 Task: Select the option "Only Workspace admins" in board creation restrictions.
Action: Mouse moved to (943, 513)
Screenshot: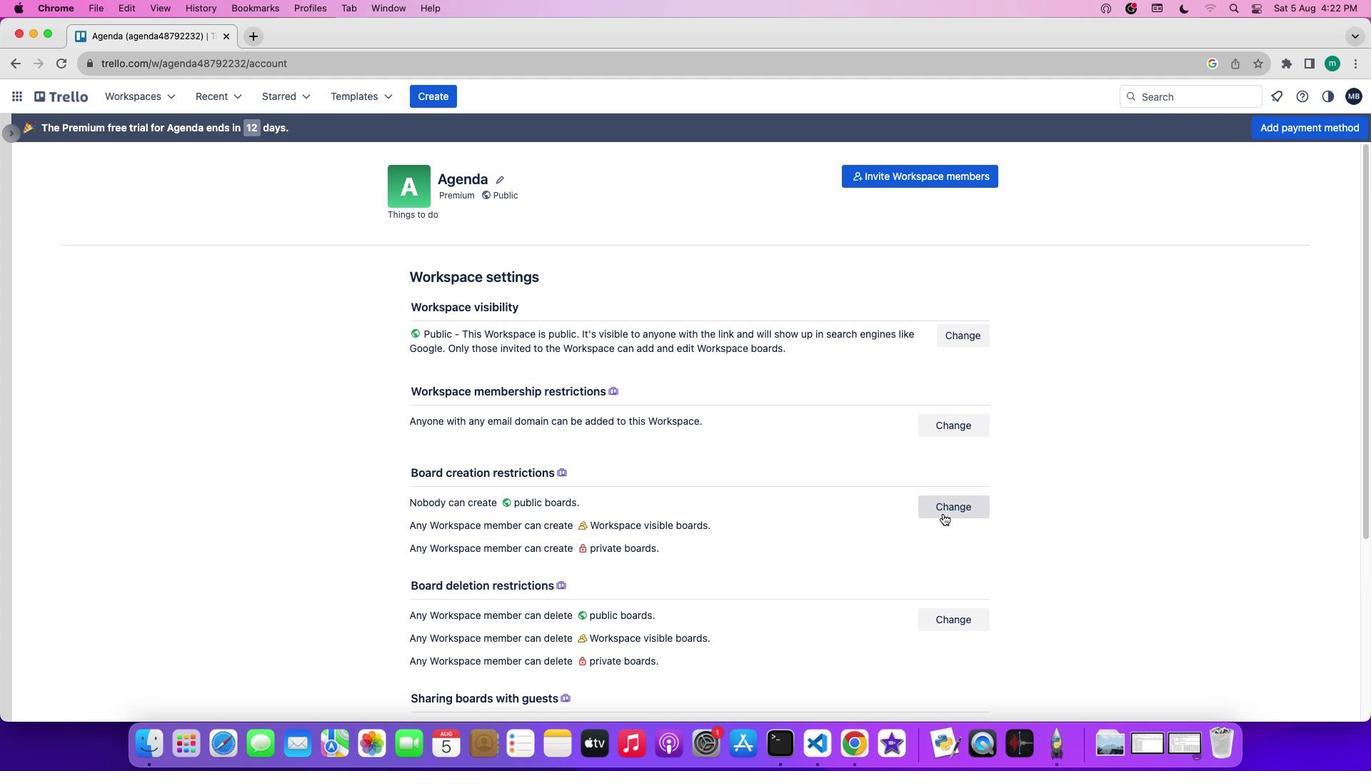 
Action: Mouse pressed left at (943, 513)
Screenshot: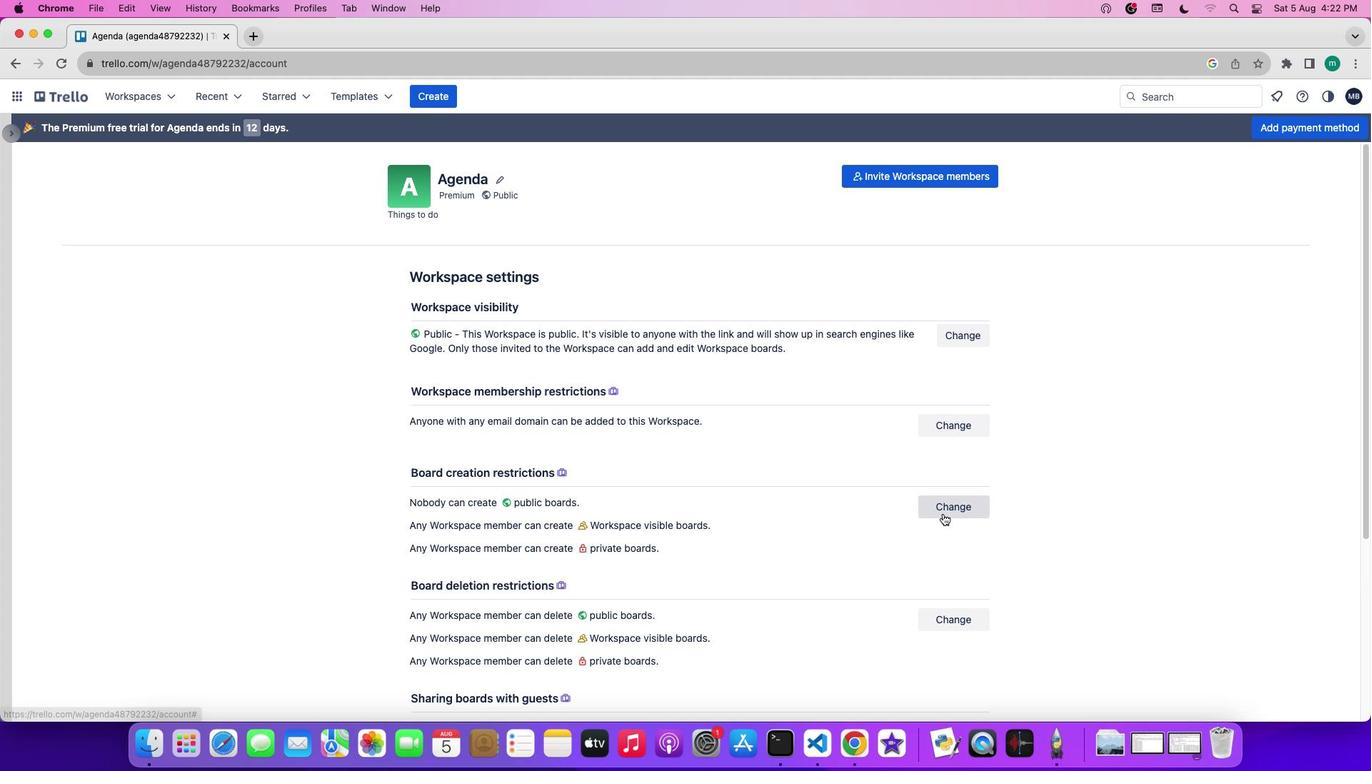 
Action: Mouse moved to (978, 337)
Screenshot: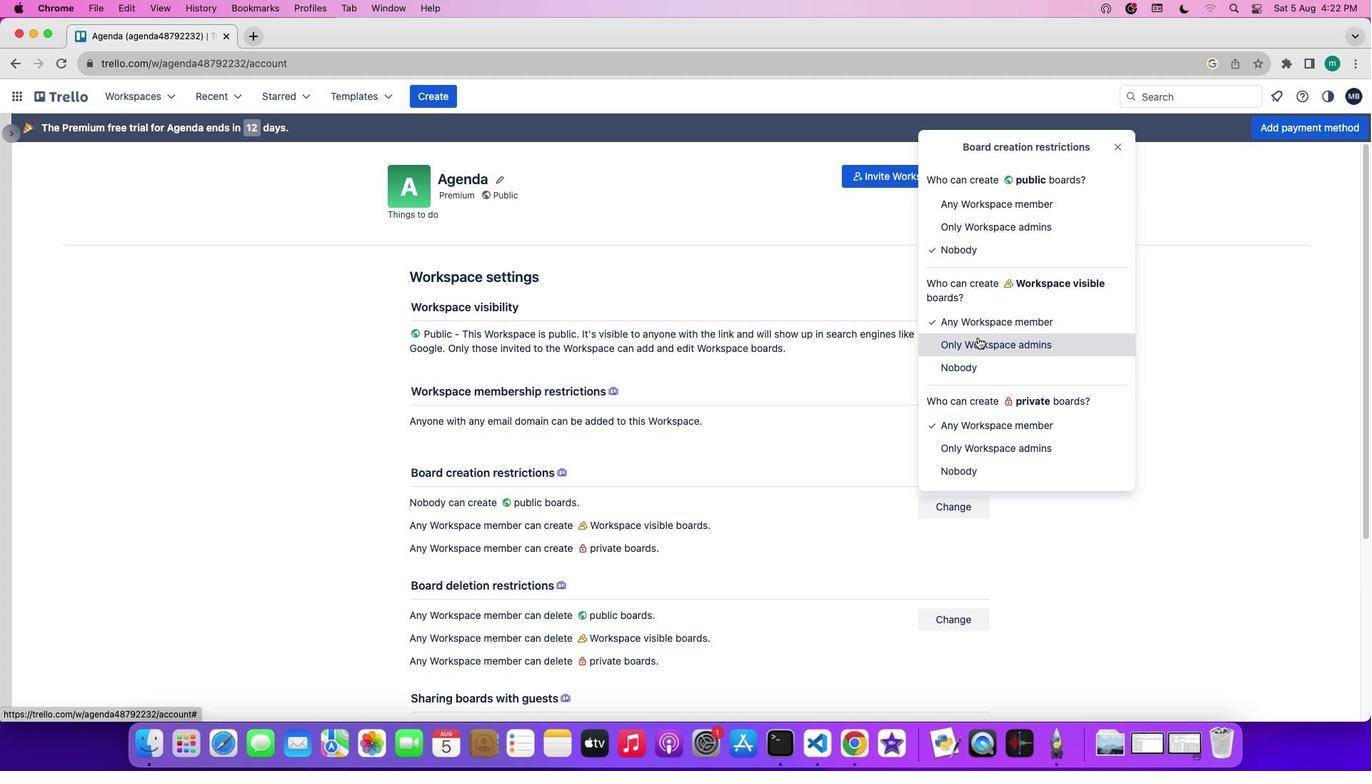 
Action: Mouse pressed left at (978, 337)
Screenshot: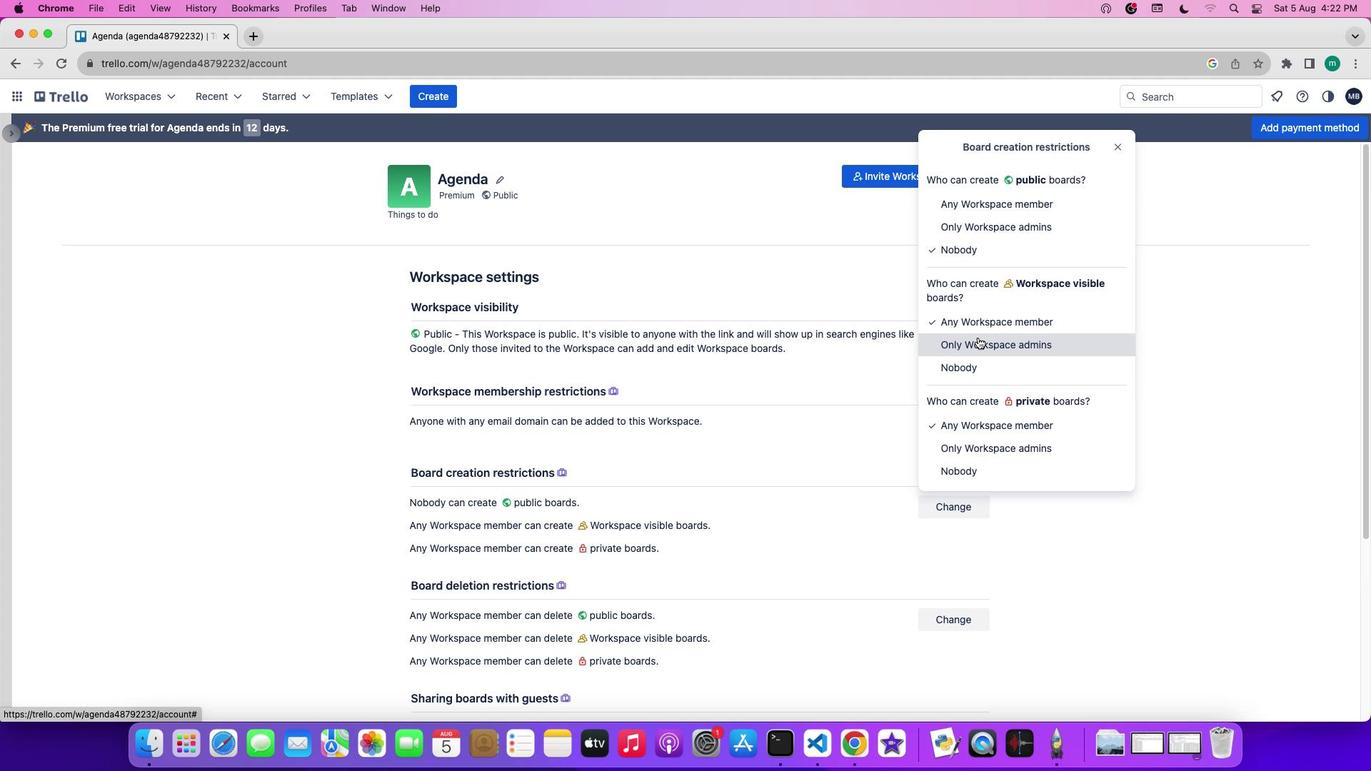 
Action: Mouse moved to (1193, 362)
Screenshot: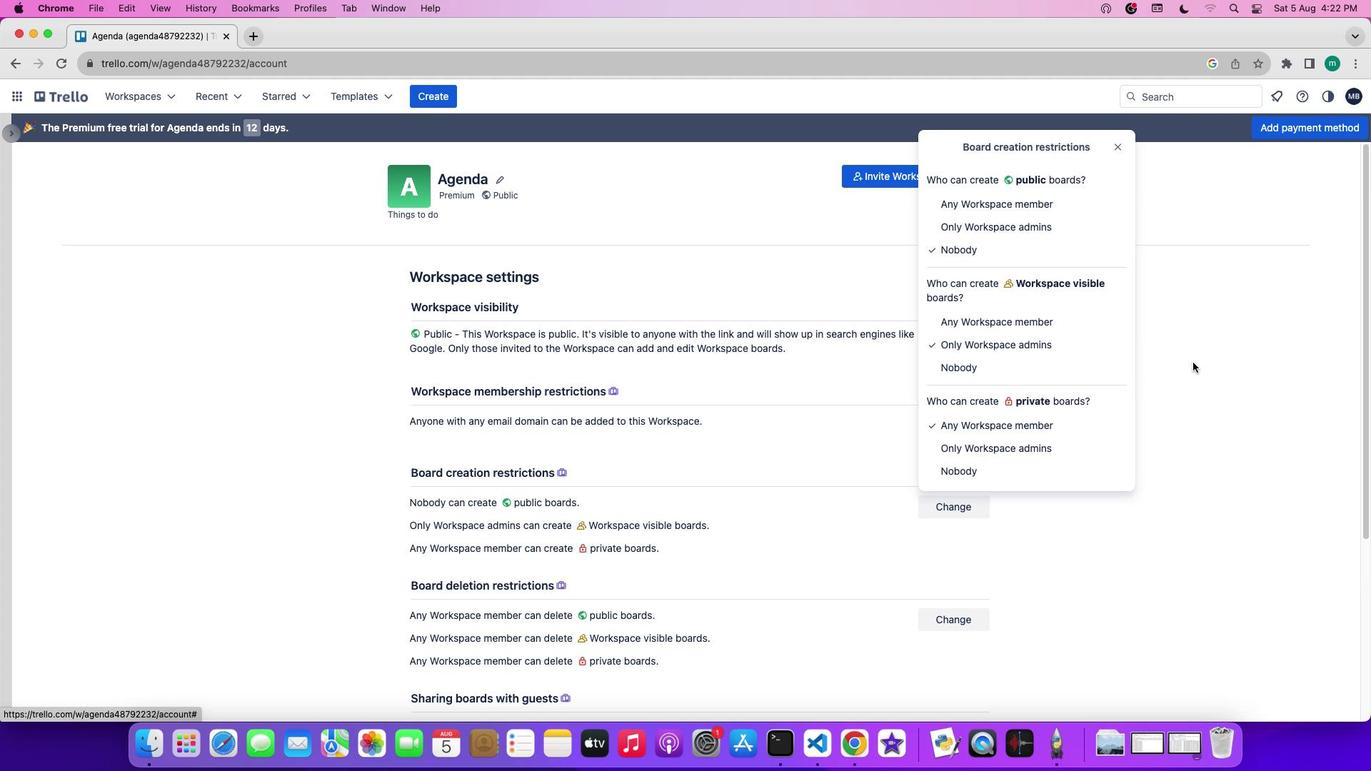 
